 Task: Use the formula "DB" in spreadsheet "Project portfolio".
Action: Mouse moved to (333, 304)
Screenshot: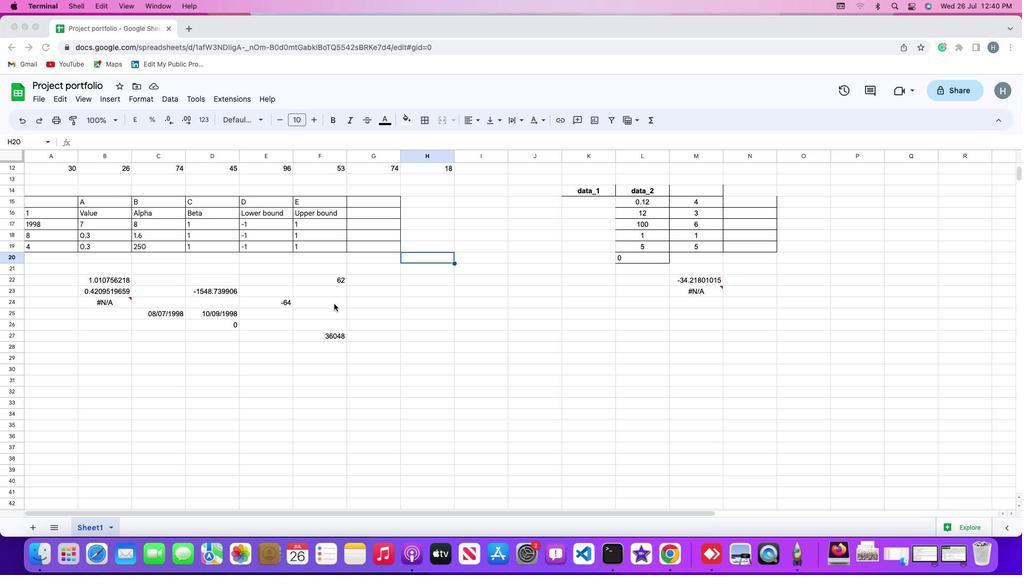 
Action: Mouse pressed left at (333, 304)
Screenshot: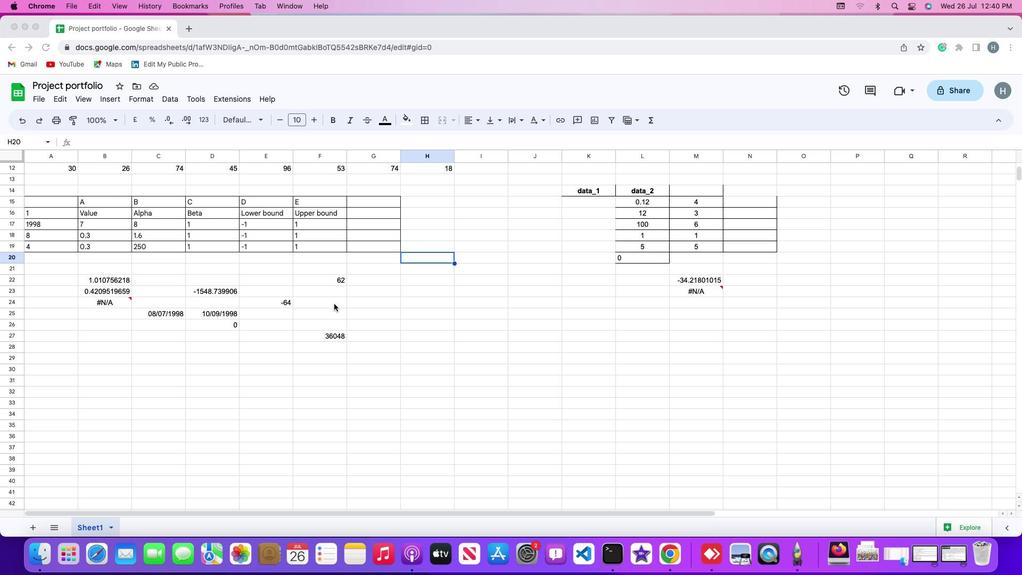 
Action: Mouse moved to (363, 304)
Screenshot: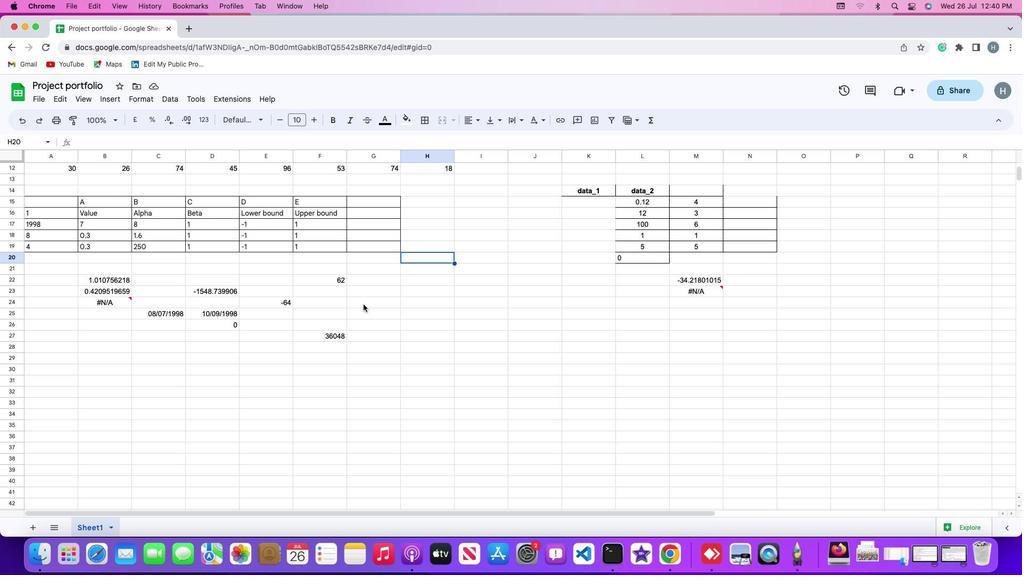 
Action: Mouse pressed left at (363, 304)
Screenshot: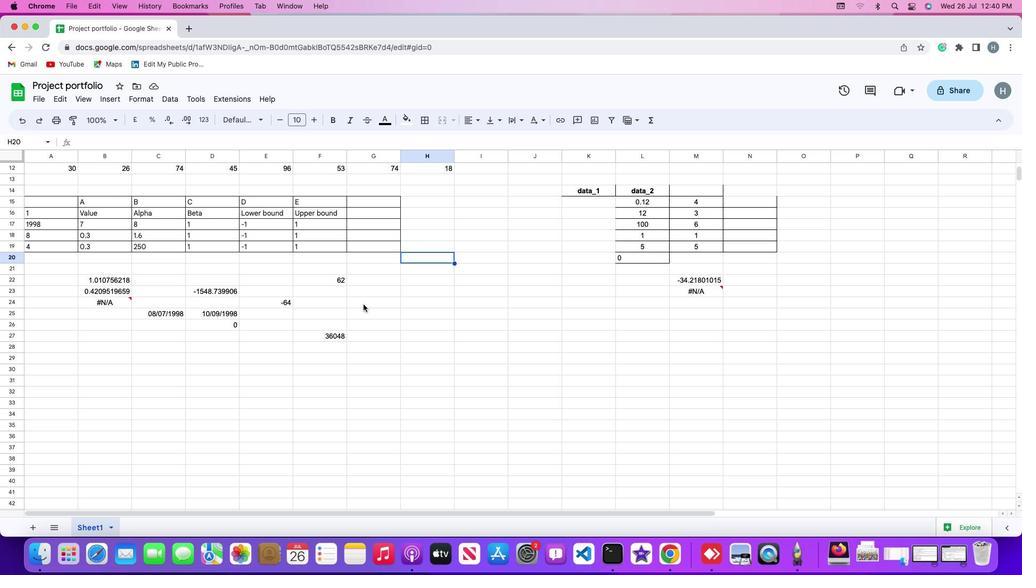
Action: Mouse moved to (117, 99)
Screenshot: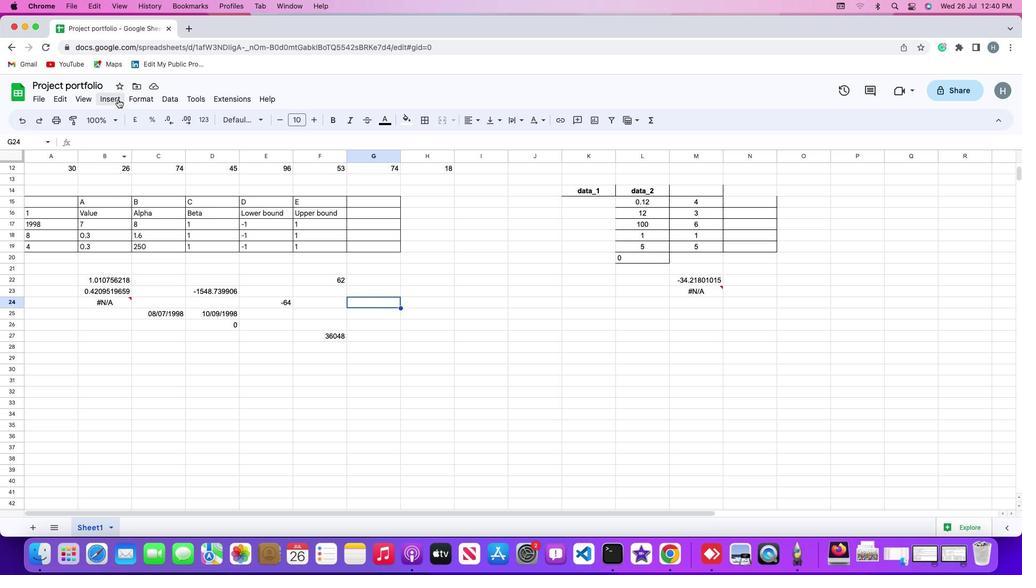 
Action: Mouse pressed left at (117, 99)
Screenshot: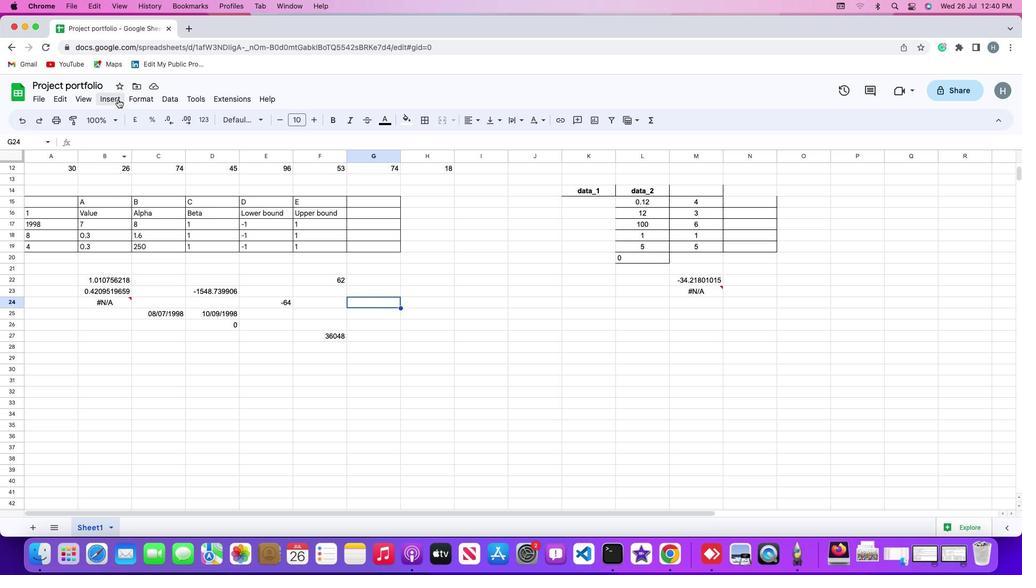 
Action: Mouse moved to (129, 270)
Screenshot: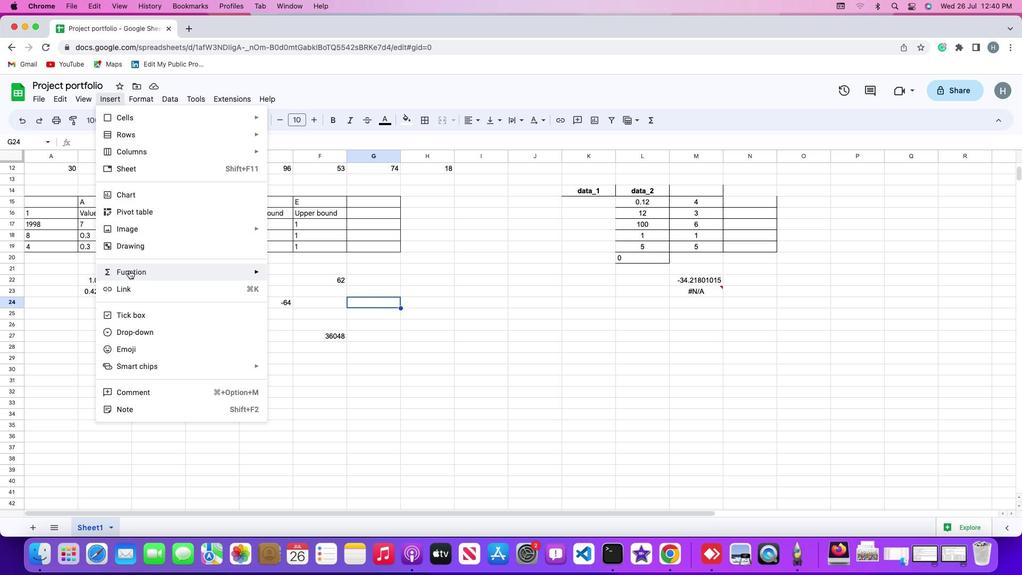 
Action: Mouse pressed left at (129, 270)
Screenshot: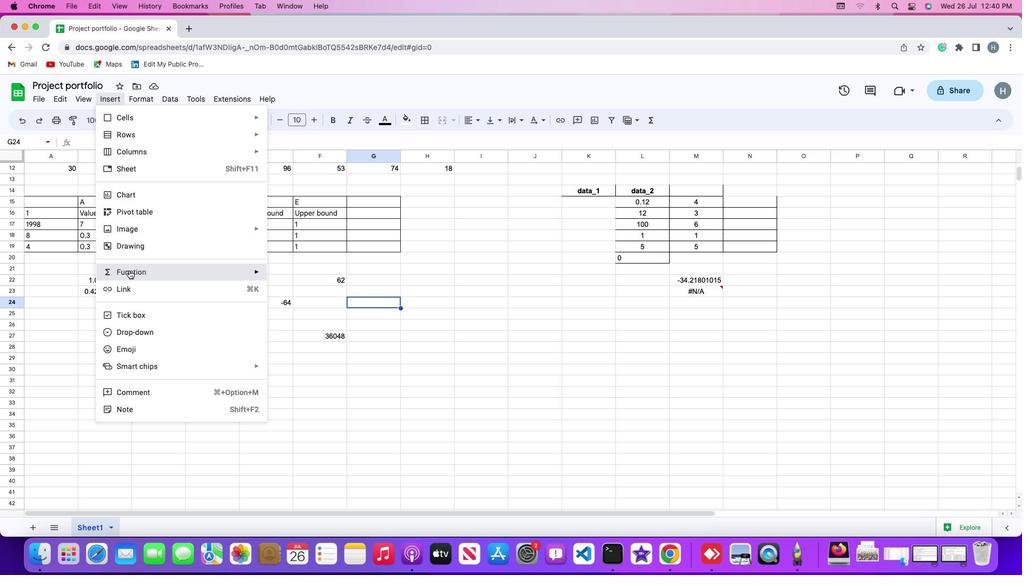 
Action: Mouse moved to (319, 226)
Screenshot: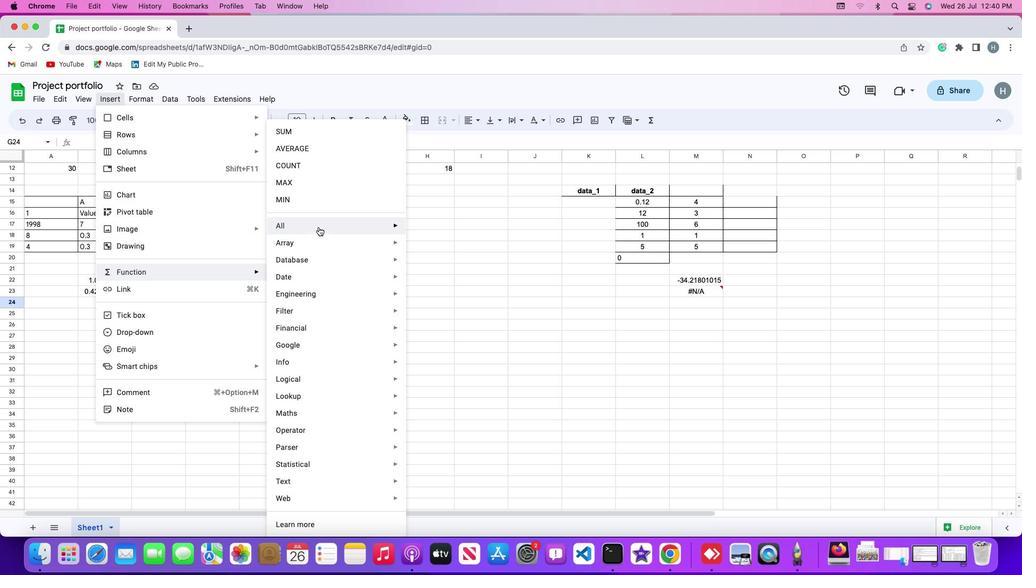 
Action: Mouse pressed left at (319, 226)
Screenshot: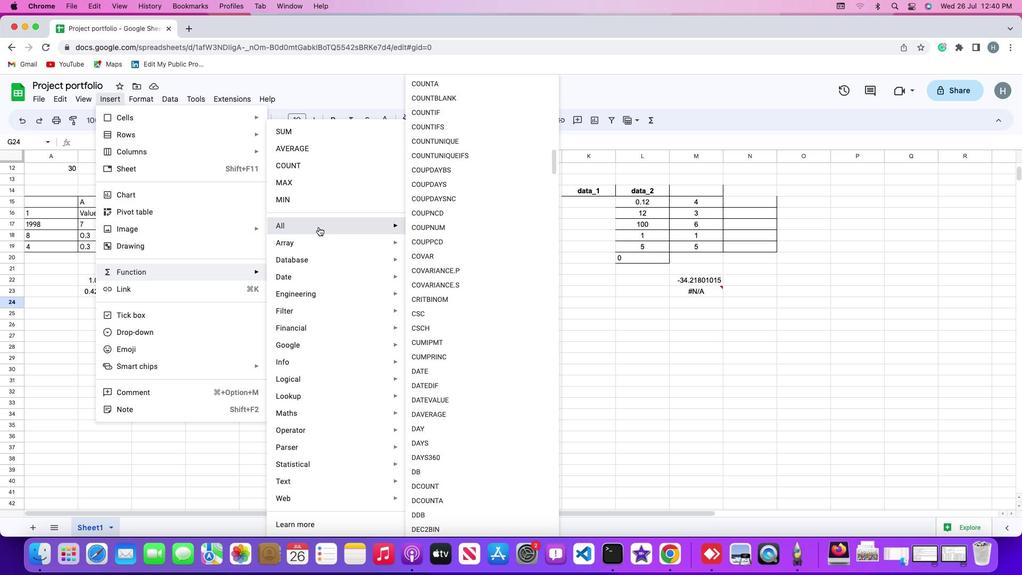 
Action: Mouse moved to (435, 474)
Screenshot: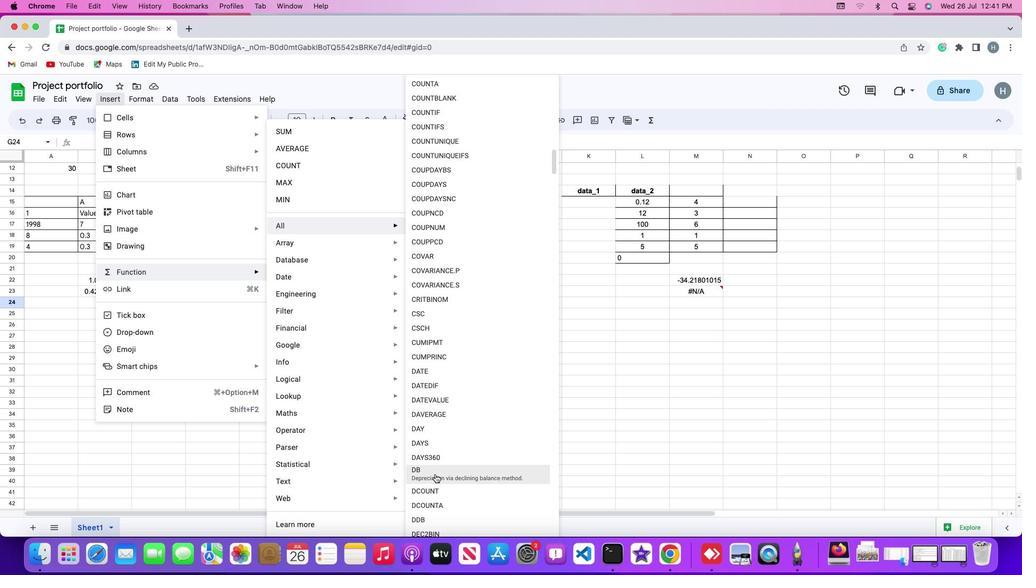 
Action: Mouse pressed left at (435, 474)
Screenshot: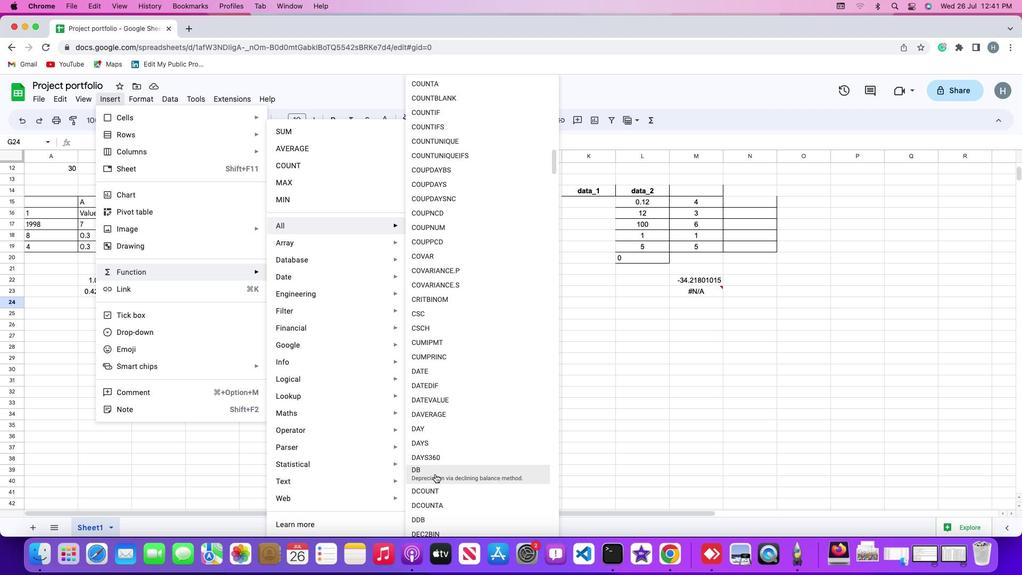 
Action: Key pressed '1'
Screenshot: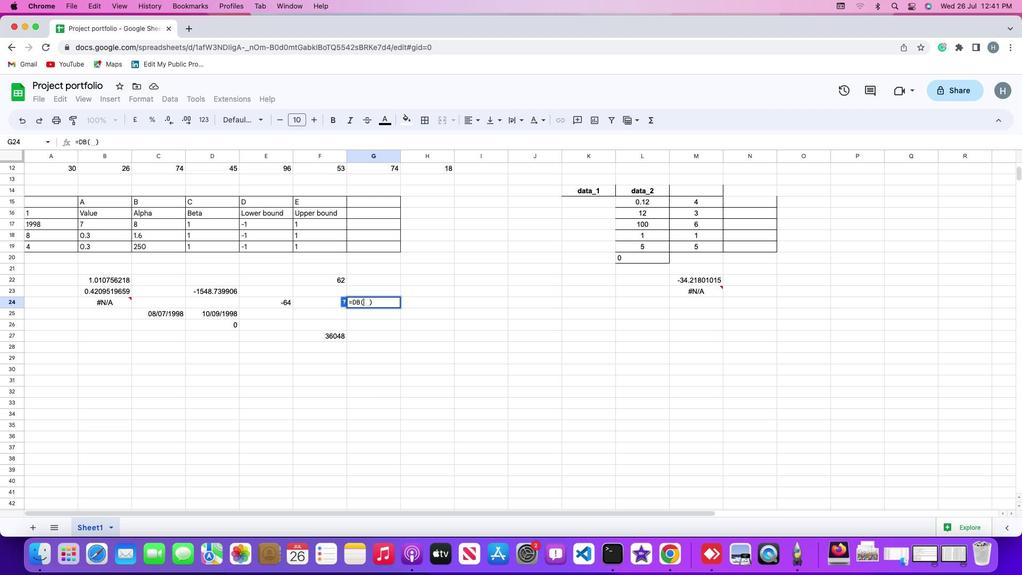 
Action: Mouse moved to (435, 472)
Screenshot: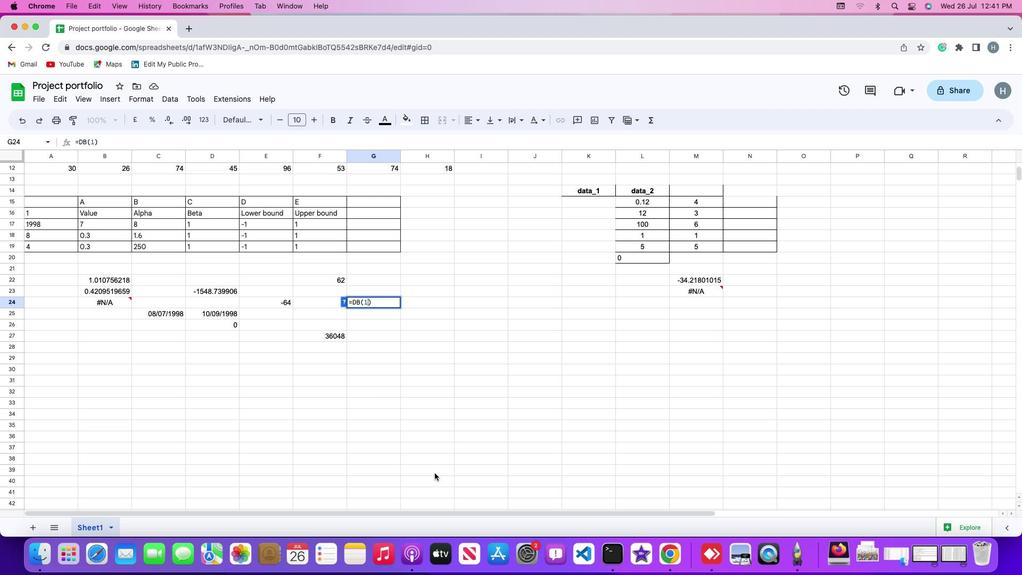
Action: Key pressed '0''0'','
Screenshot: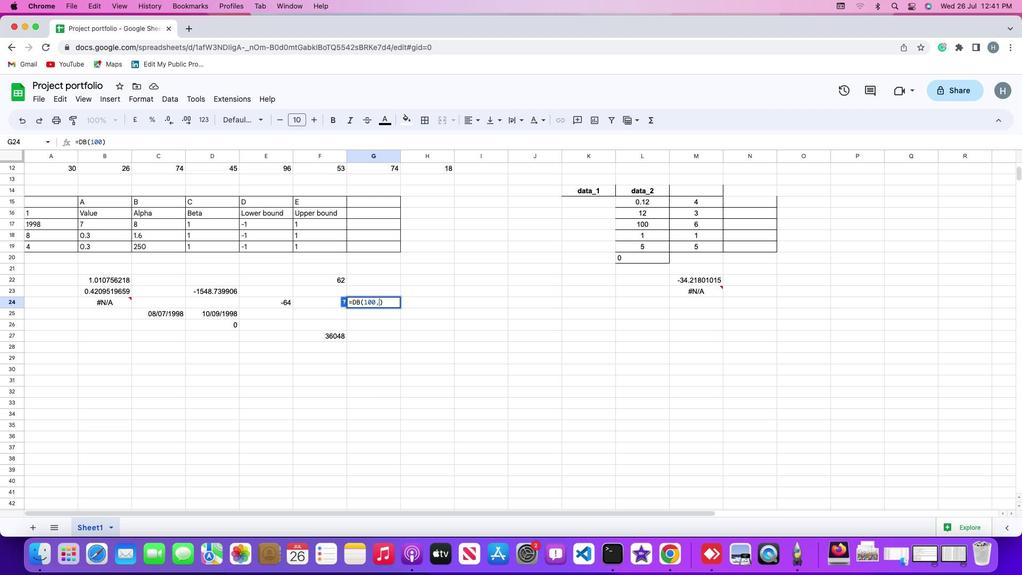 
Action: Mouse moved to (434, 472)
Screenshot: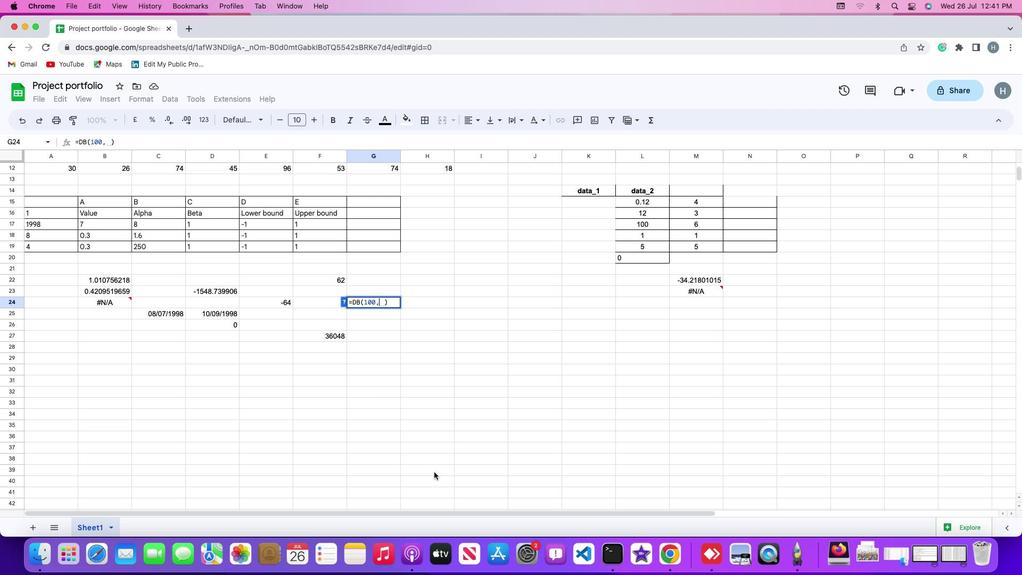 
Action: Key pressed '5''0'
Screenshot: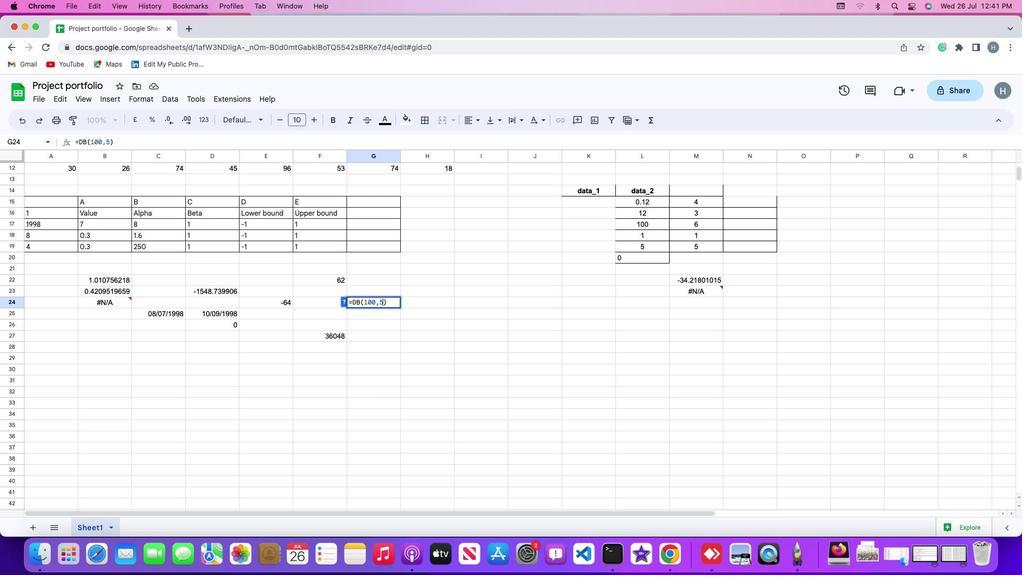 
Action: Mouse moved to (434, 471)
Screenshot: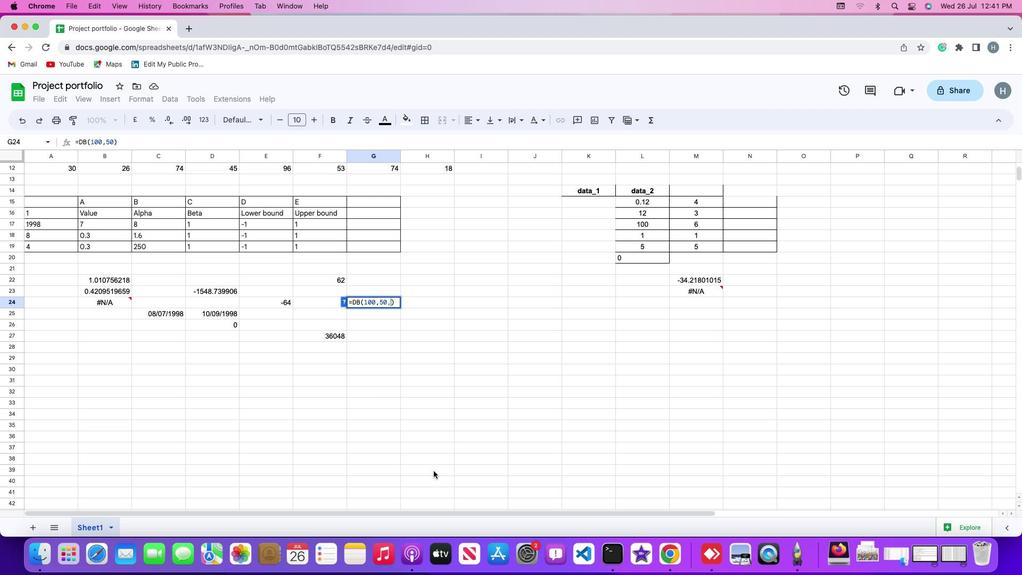 
Action: Key pressed ','
Screenshot: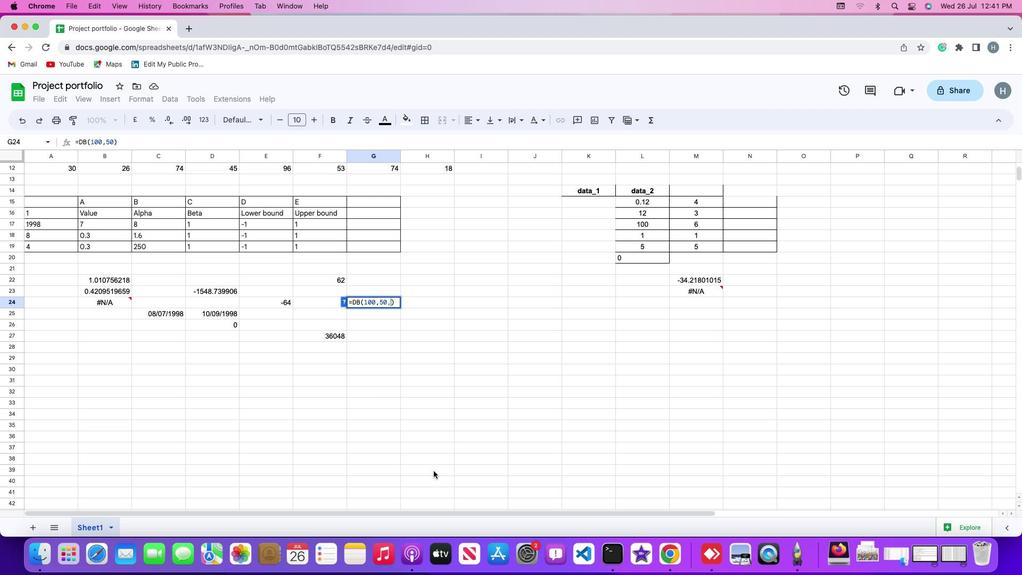 
Action: Mouse moved to (433, 470)
Screenshot: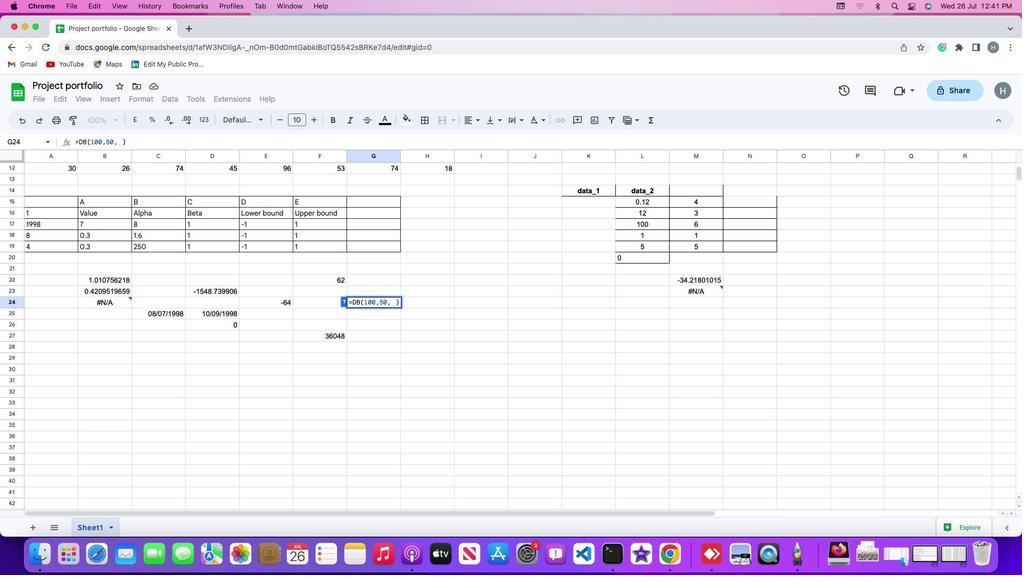 
Action: Key pressed '1''0'',''2'
Screenshot: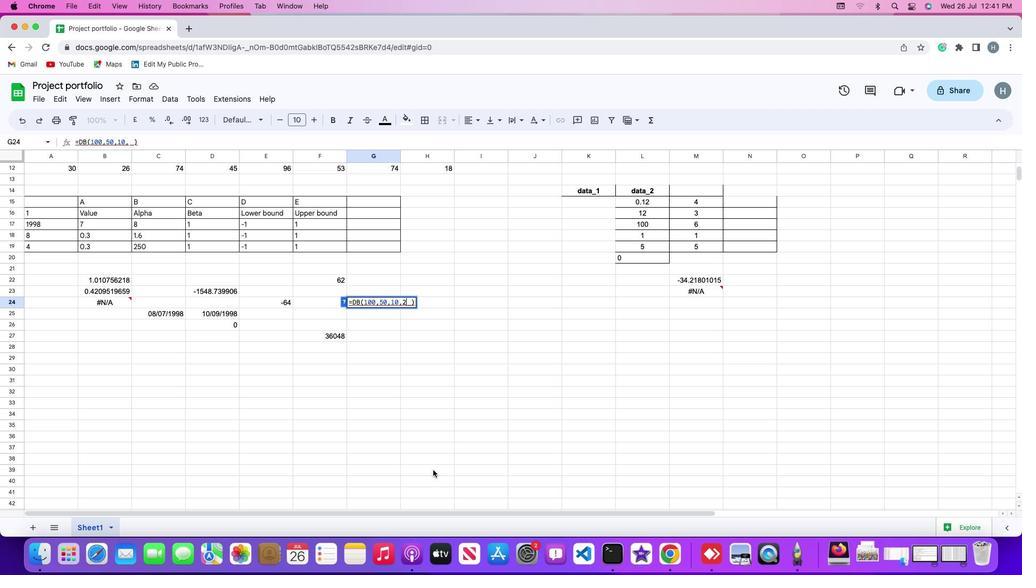 
Action: Mouse moved to (433, 470)
Screenshot: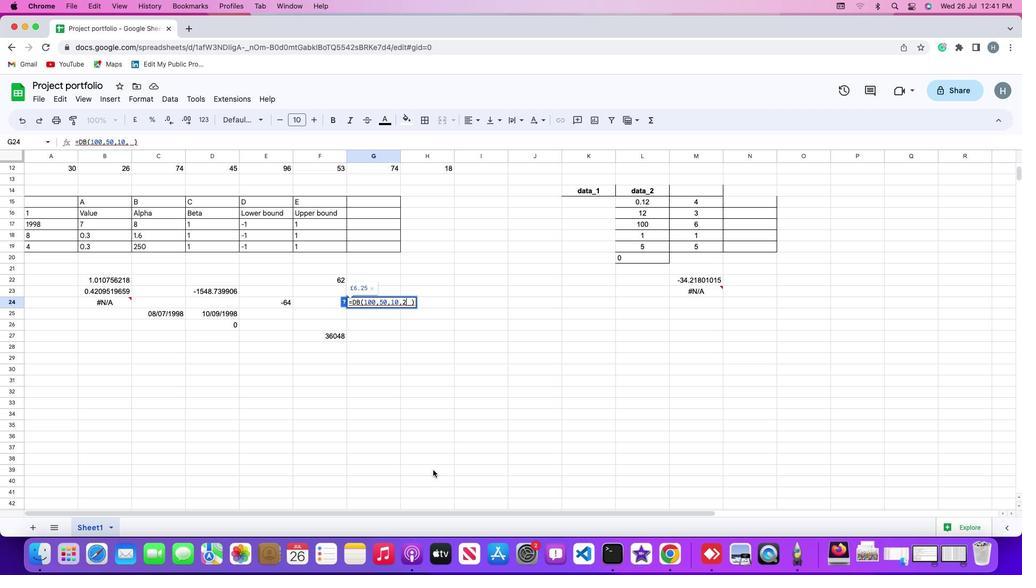 
Action: Key pressed ',''1''2'Key.enter
Screenshot: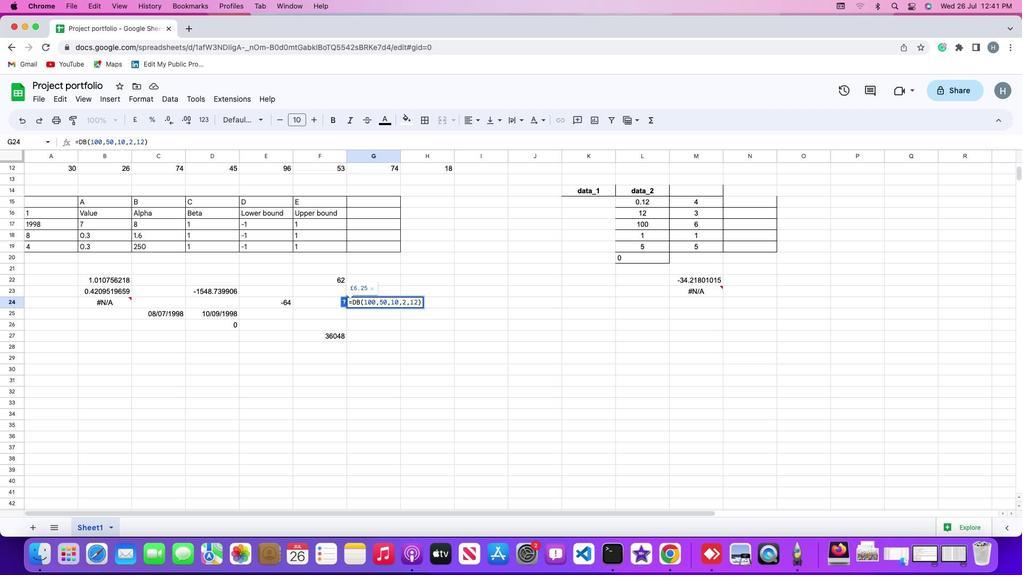 
